 Task: Add Rajkiya Pratibha Vikas Vidyalaya, Shalimar Bagh.
Action: Mouse moved to (333, 61)
Screenshot: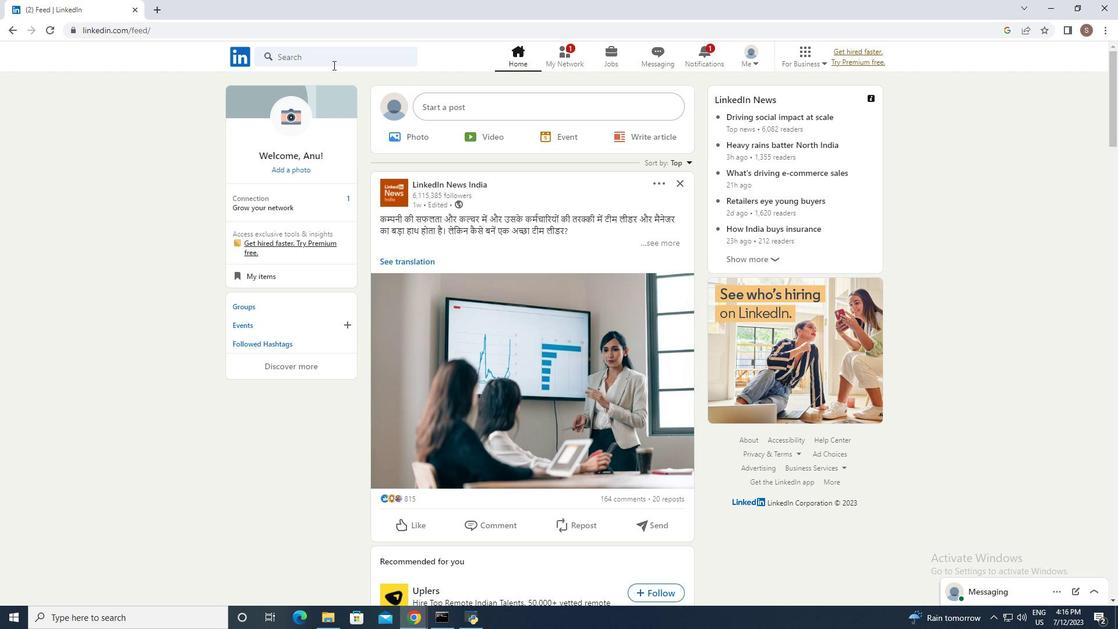 
Action: Mouse pressed left at (333, 61)
Screenshot: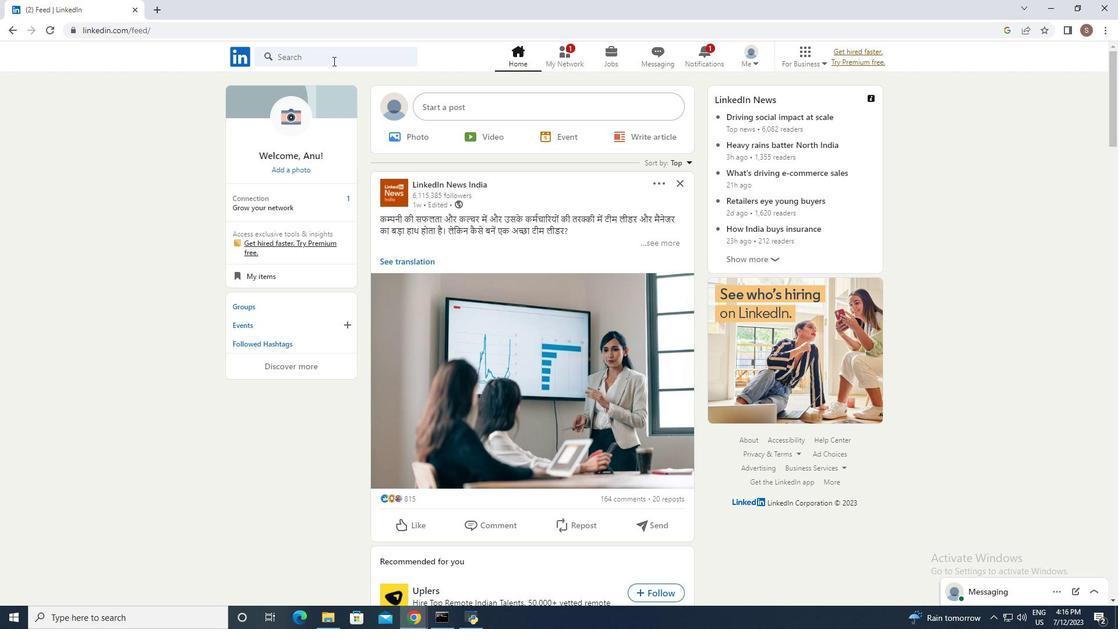 
Action: Mouse moved to (307, 149)
Screenshot: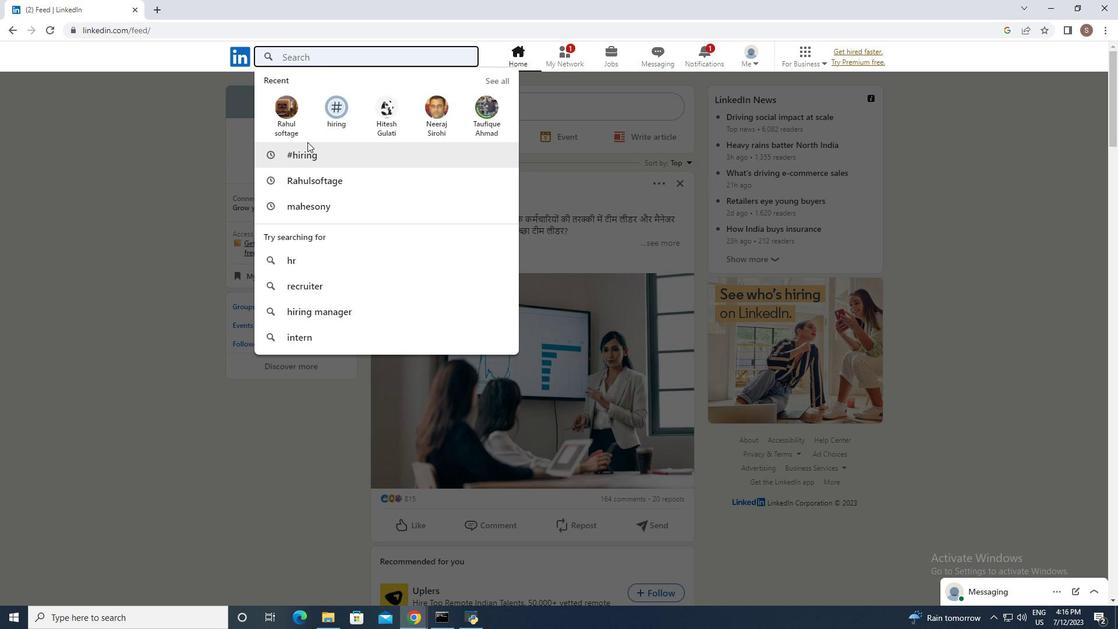 
Action: Mouse pressed left at (307, 149)
Screenshot: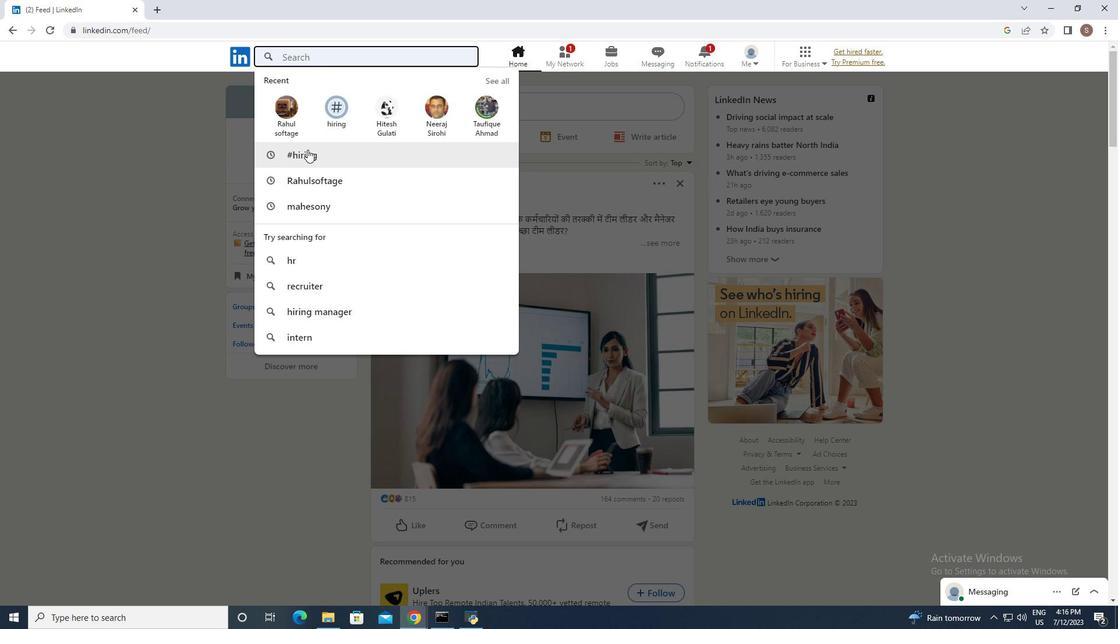 
Action: Mouse moved to (325, 92)
Screenshot: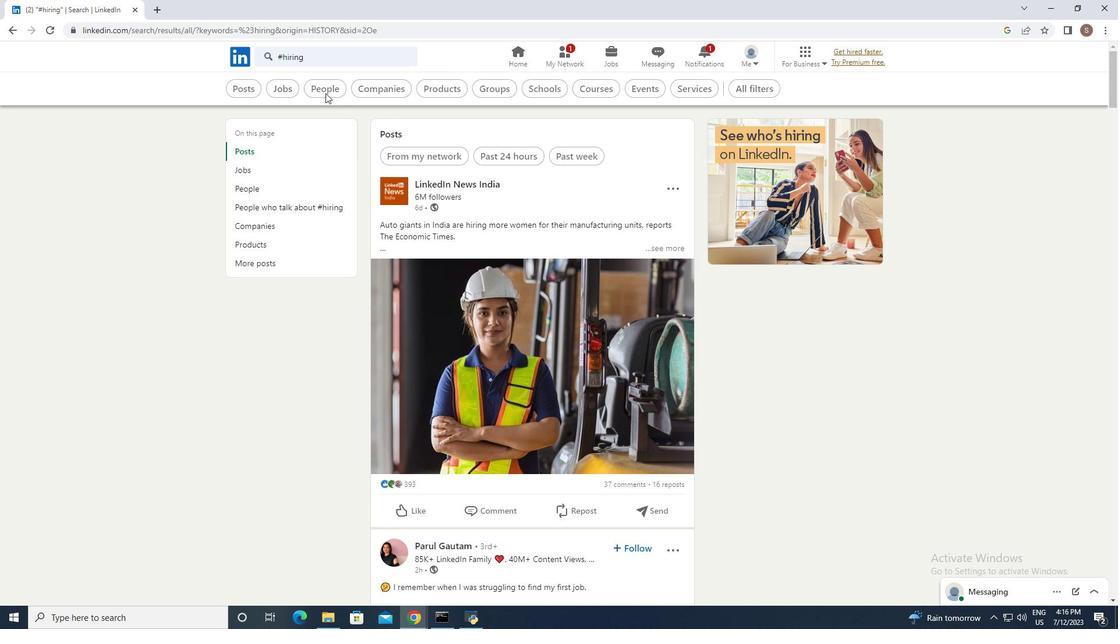 
Action: Mouse pressed left at (325, 92)
Screenshot: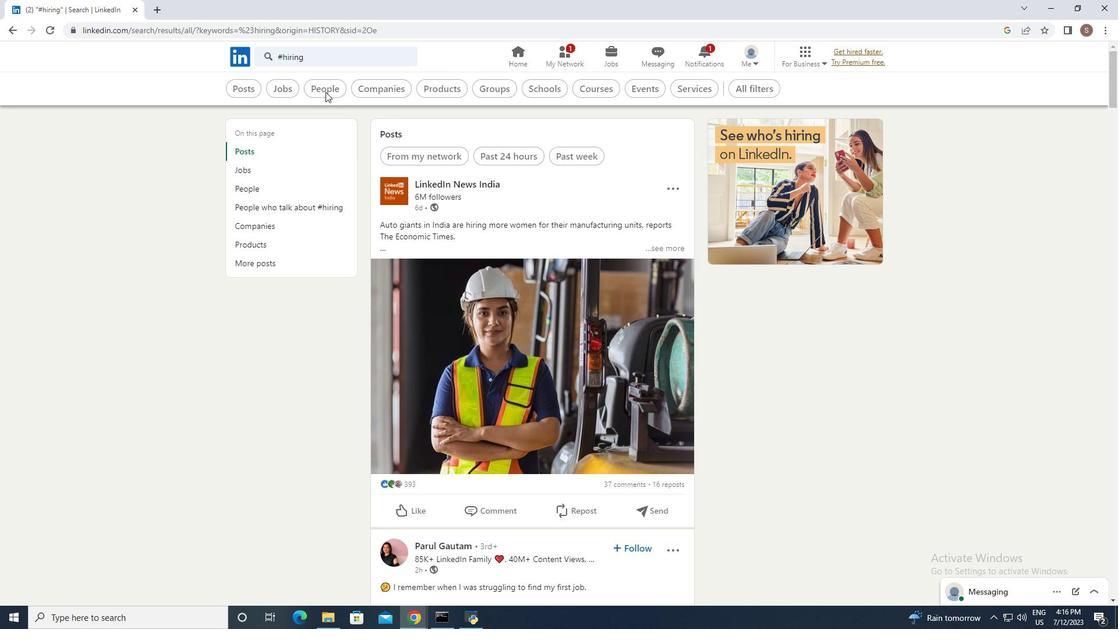 
Action: Mouse moved to (579, 91)
Screenshot: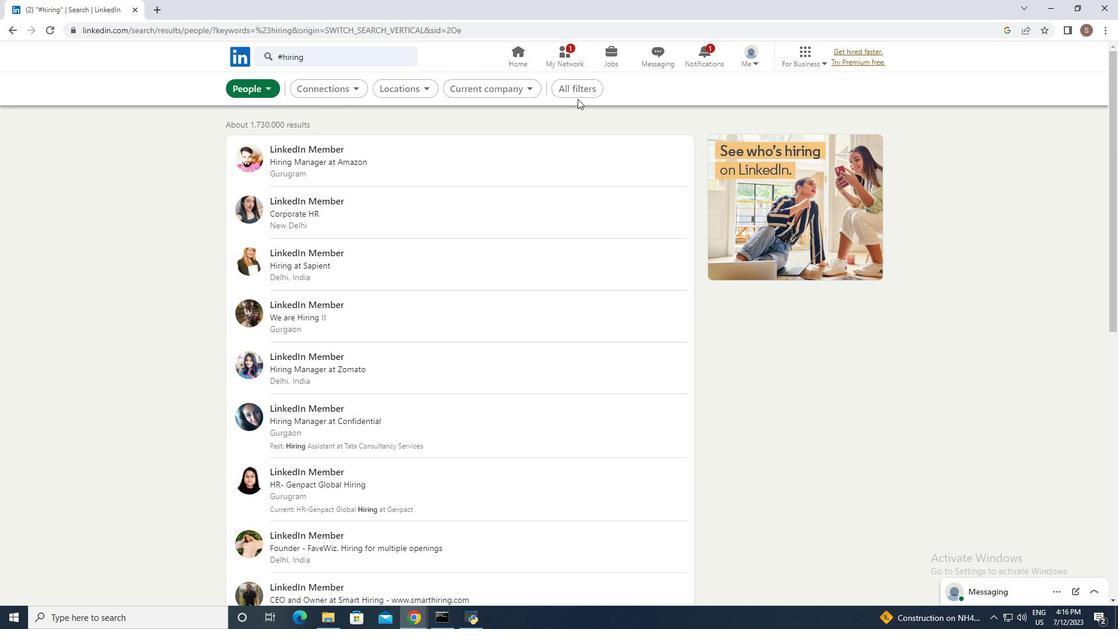
Action: Mouse pressed left at (579, 91)
Screenshot: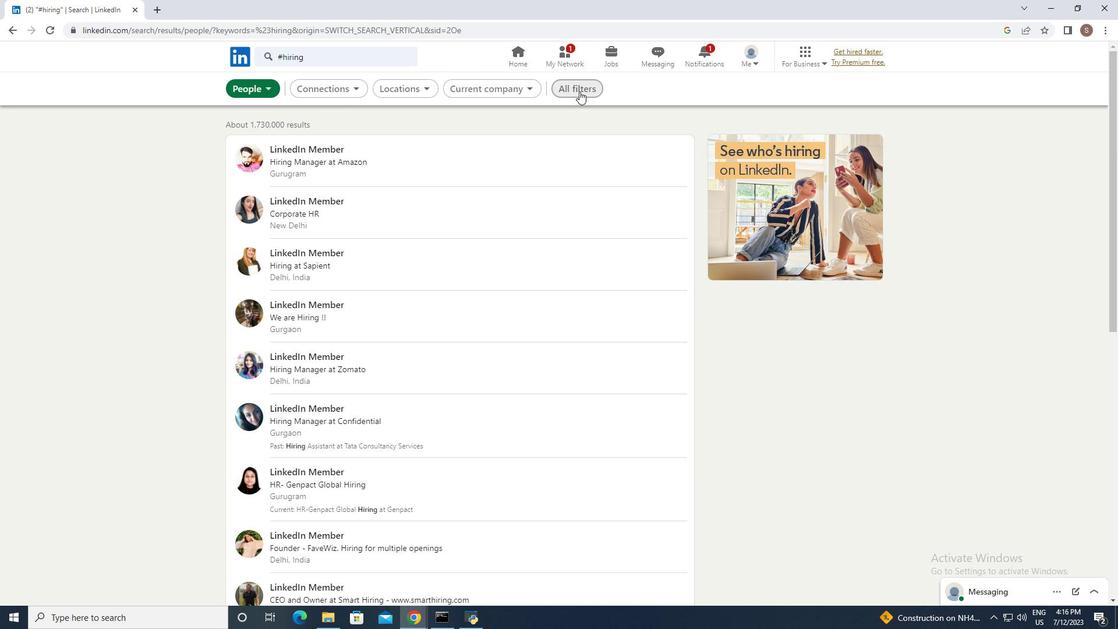 
Action: Mouse moved to (845, 347)
Screenshot: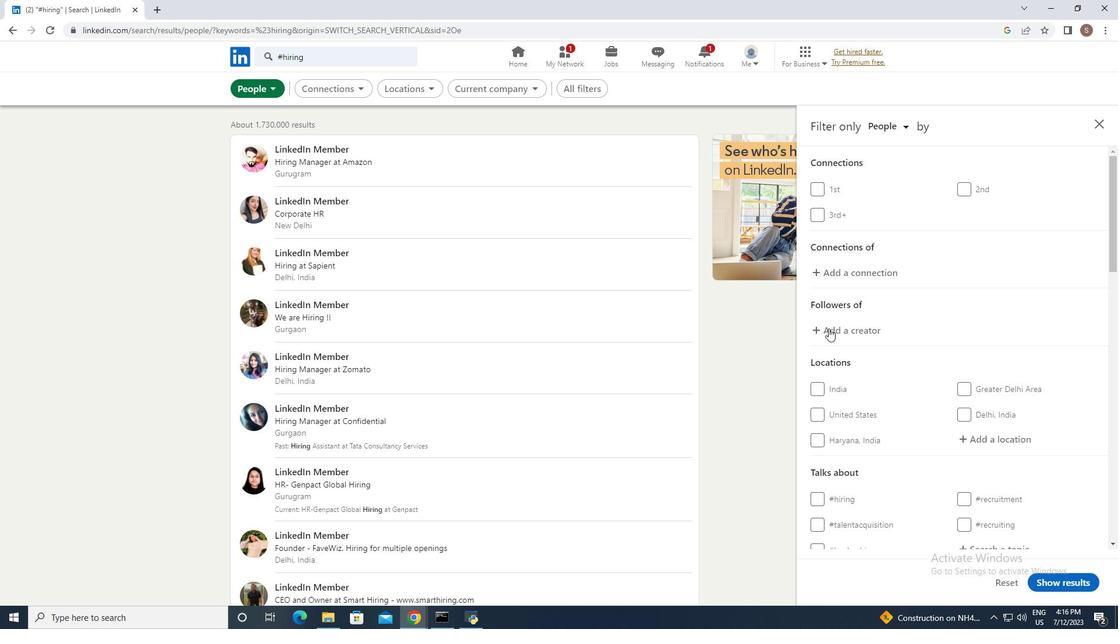 
Action: Mouse scrolled (845, 347) with delta (0, 0)
Screenshot: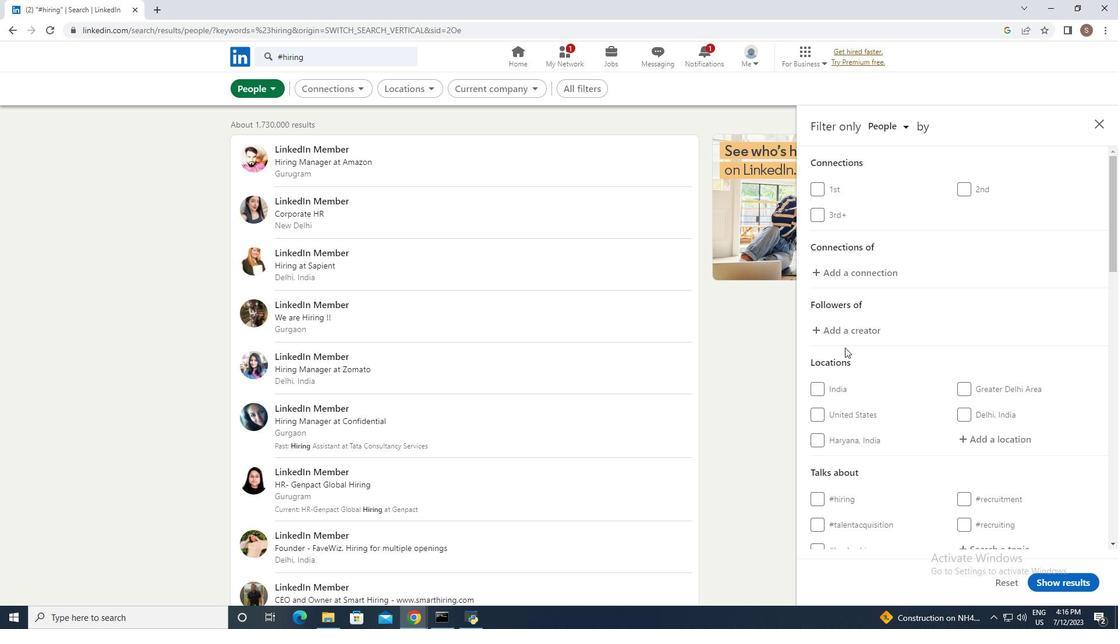 
Action: Mouse scrolled (845, 347) with delta (0, 0)
Screenshot: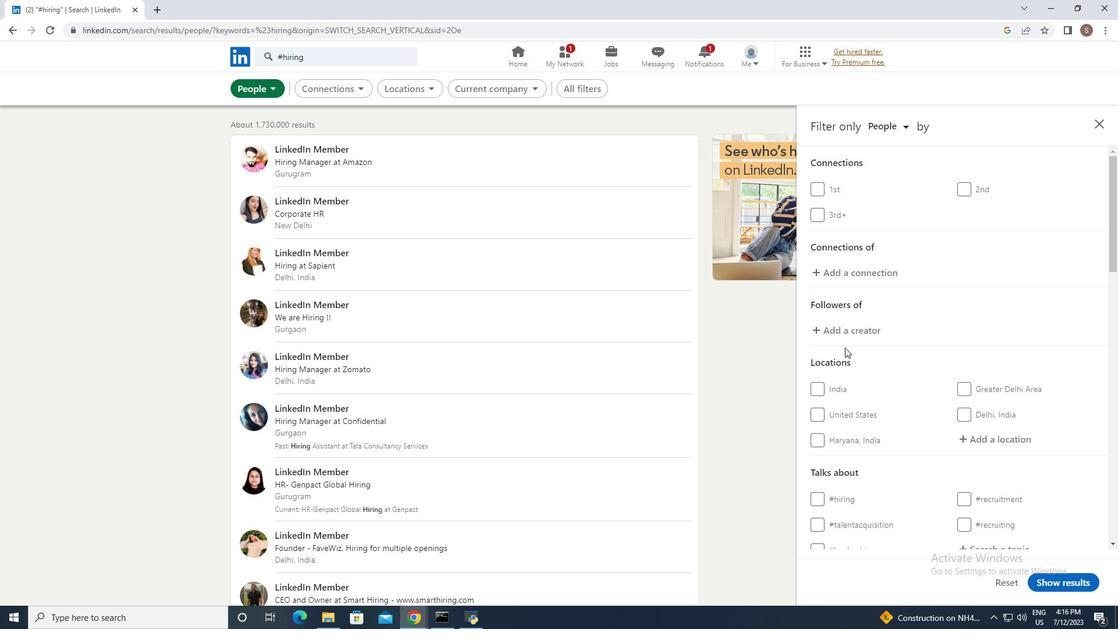 
Action: Mouse scrolled (845, 347) with delta (0, 0)
Screenshot: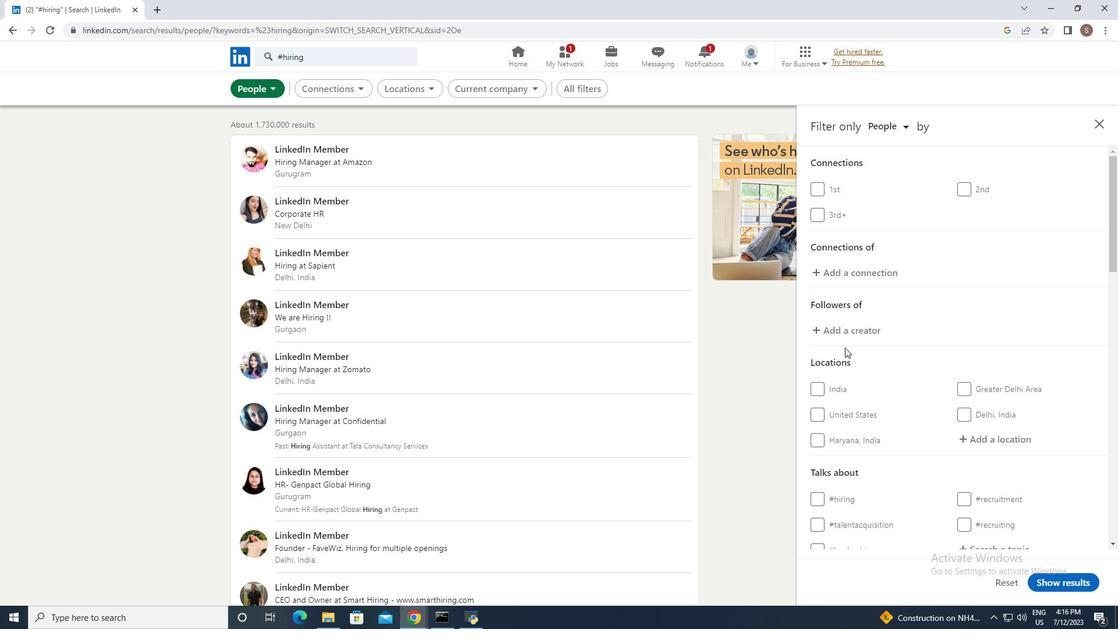
Action: Mouse scrolled (845, 347) with delta (0, 0)
Screenshot: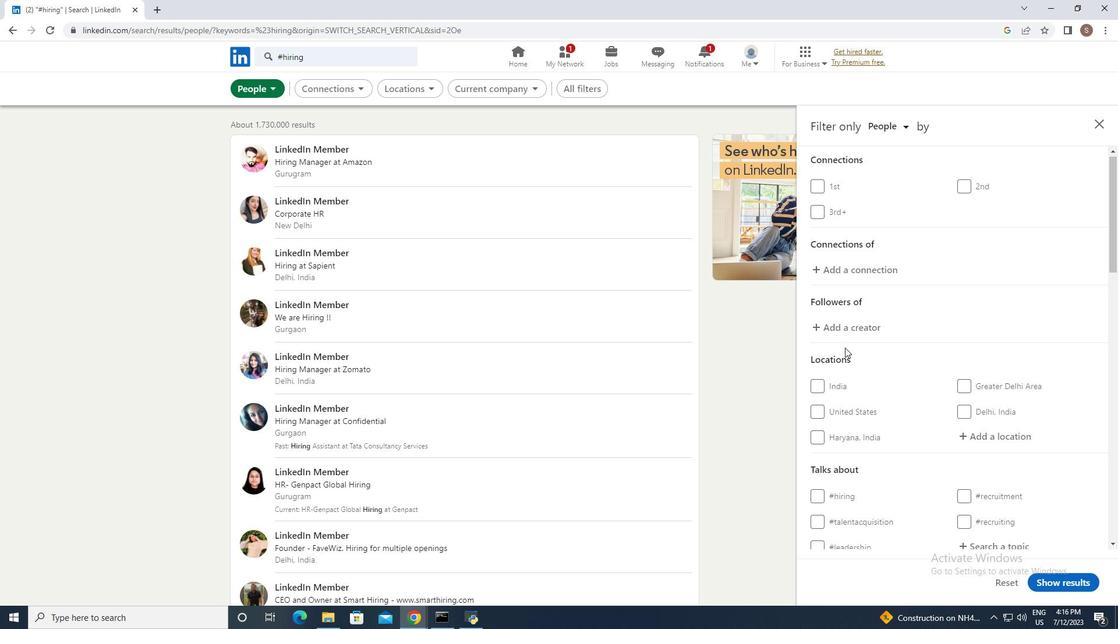 
Action: Mouse moved to (846, 347)
Screenshot: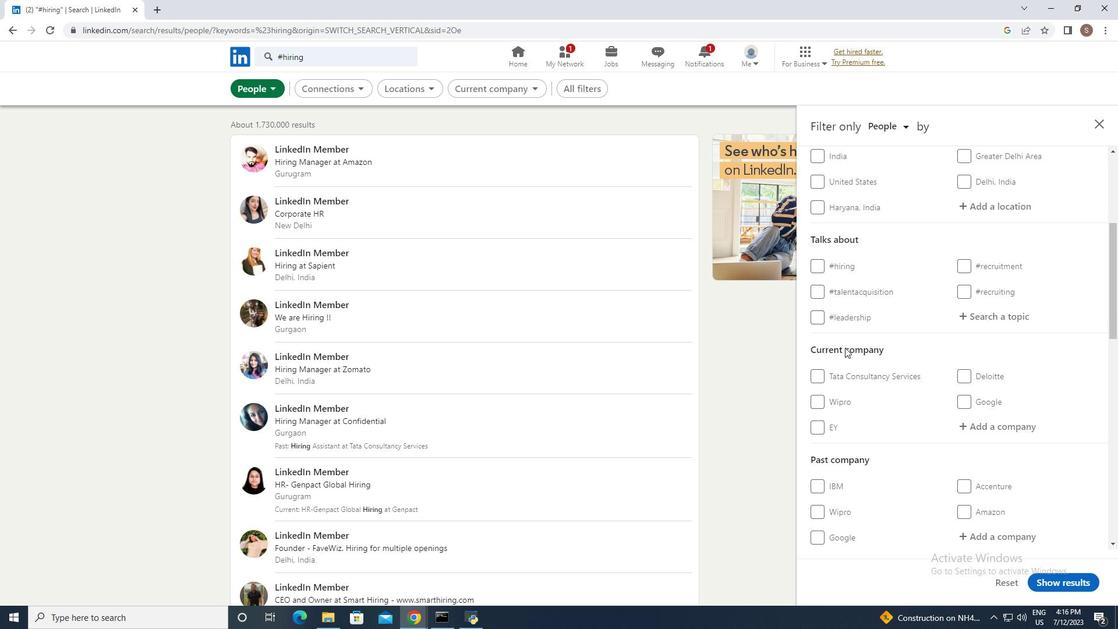 
Action: Mouse scrolled (846, 347) with delta (0, 0)
Screenshot: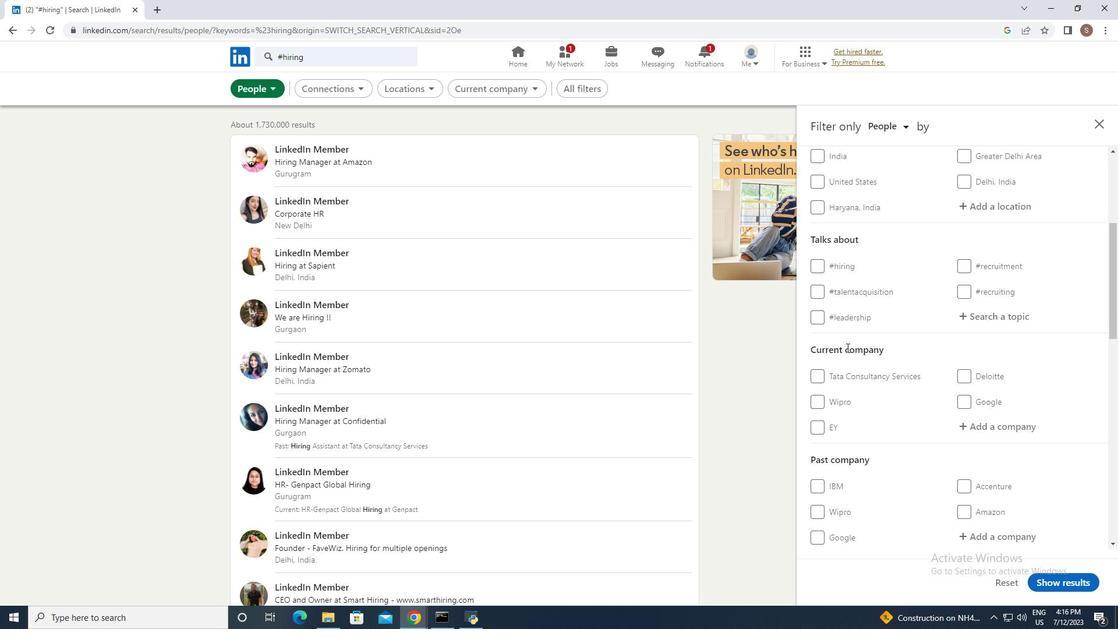 
Action: Mouse scrolled (846, 347) with delta (0, 0)
Screenshot: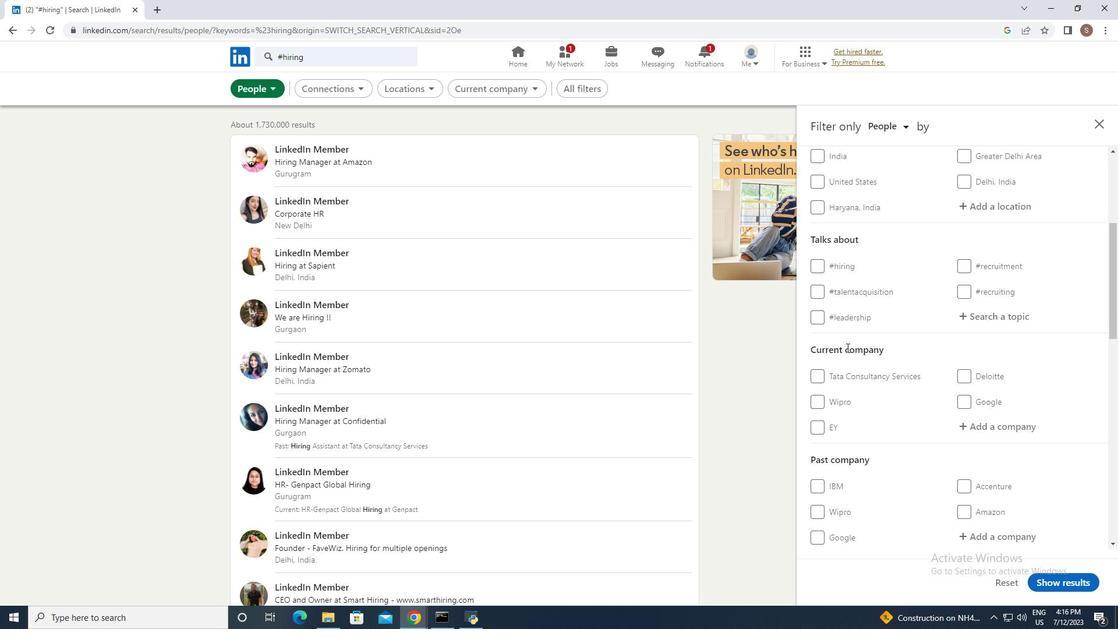 
Action: Mouse scrolled (846, 347) with delta (0, 0)
Screenshot: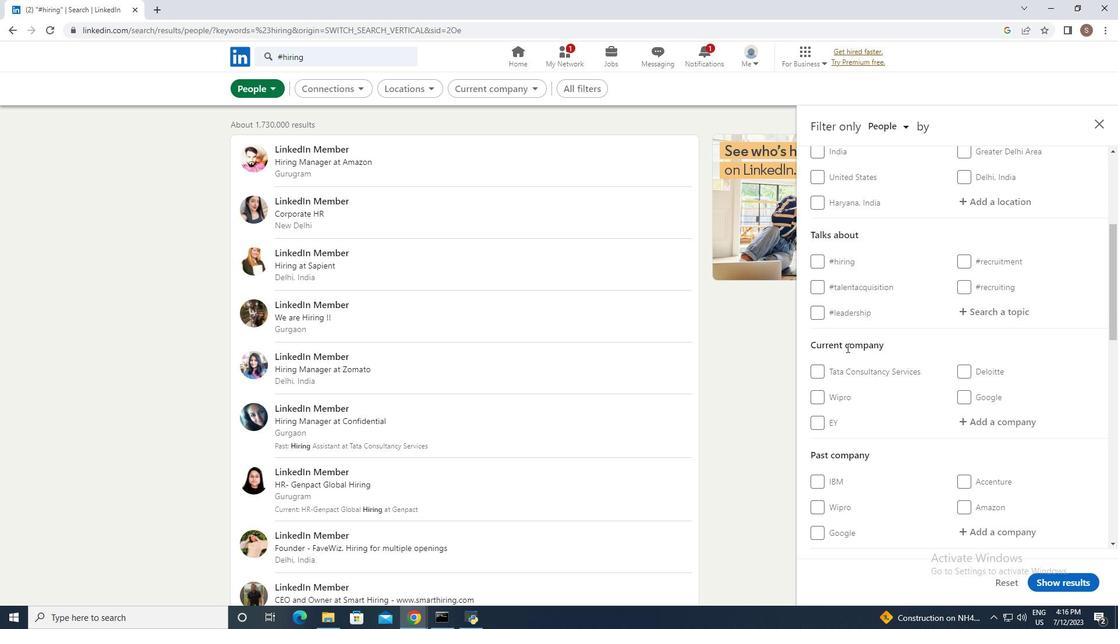 
Action: Mouse scrolled (846, 347) with delta (0, 0)
Screenshot: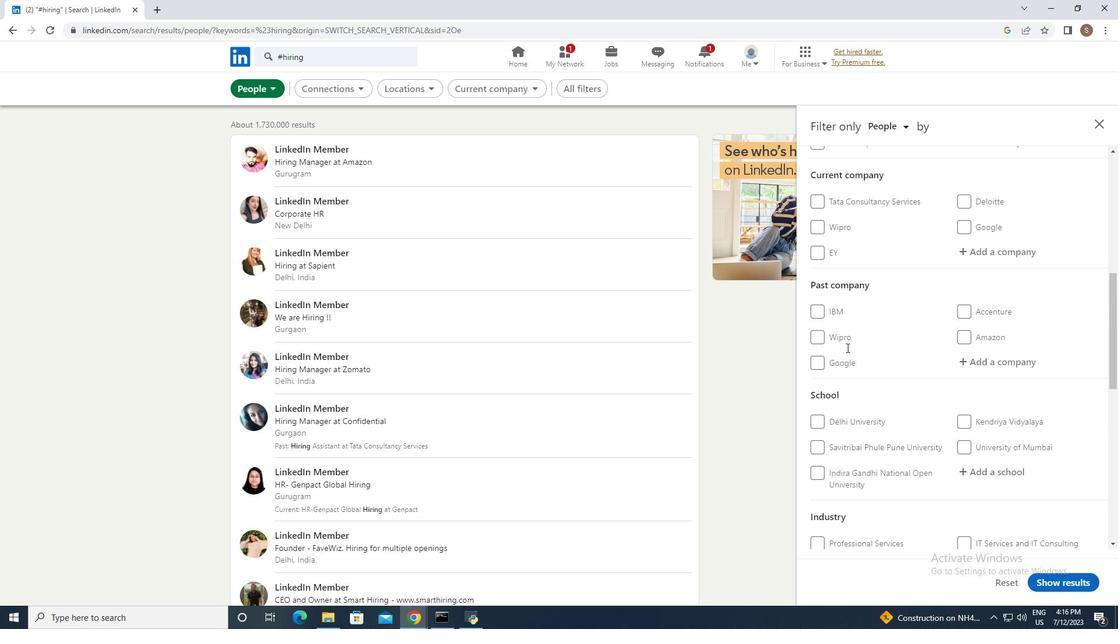 
Action: Mouse scrolled (846, 347) with delta (0, 0)
Screenshot: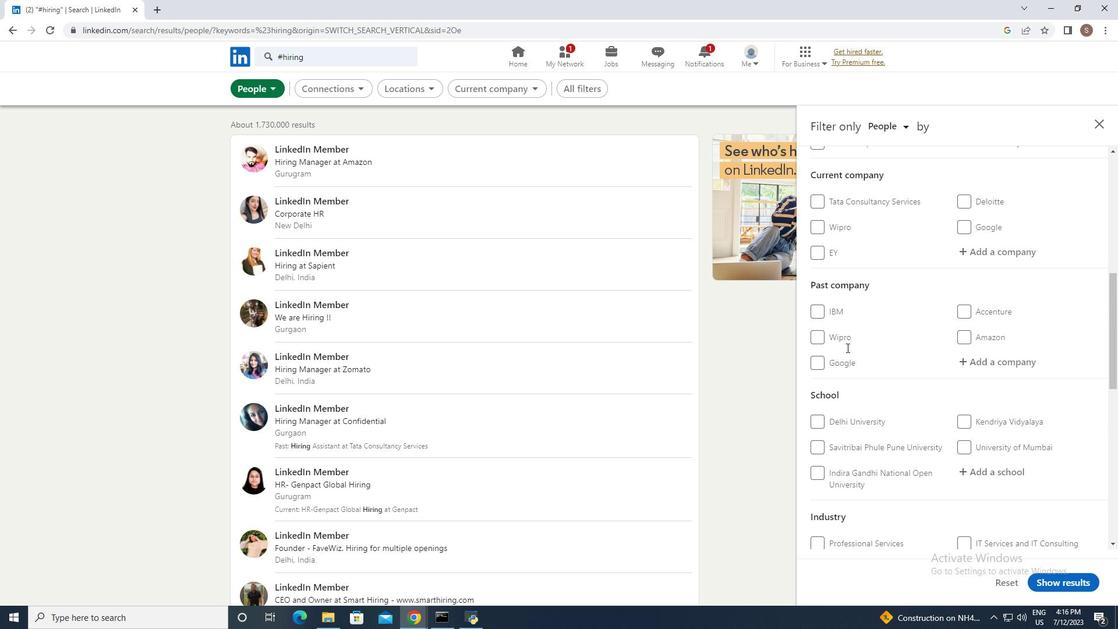 
Action: Mouse moved to (1003, 354)
Screenshot: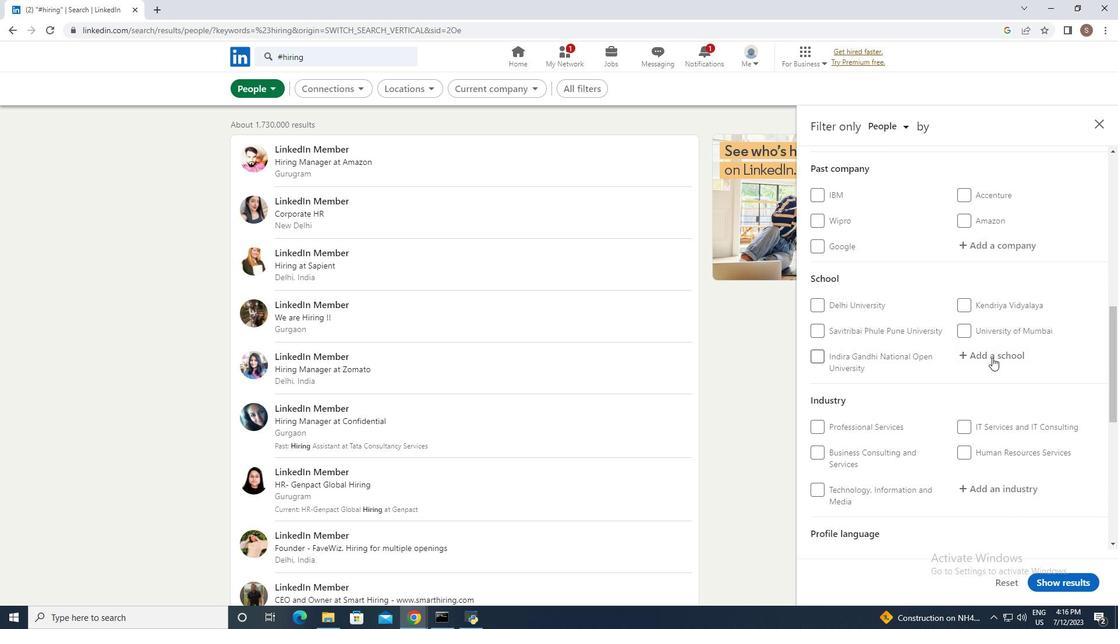 
Action: Mouse pressed left at (1003, 354)
Screenshot: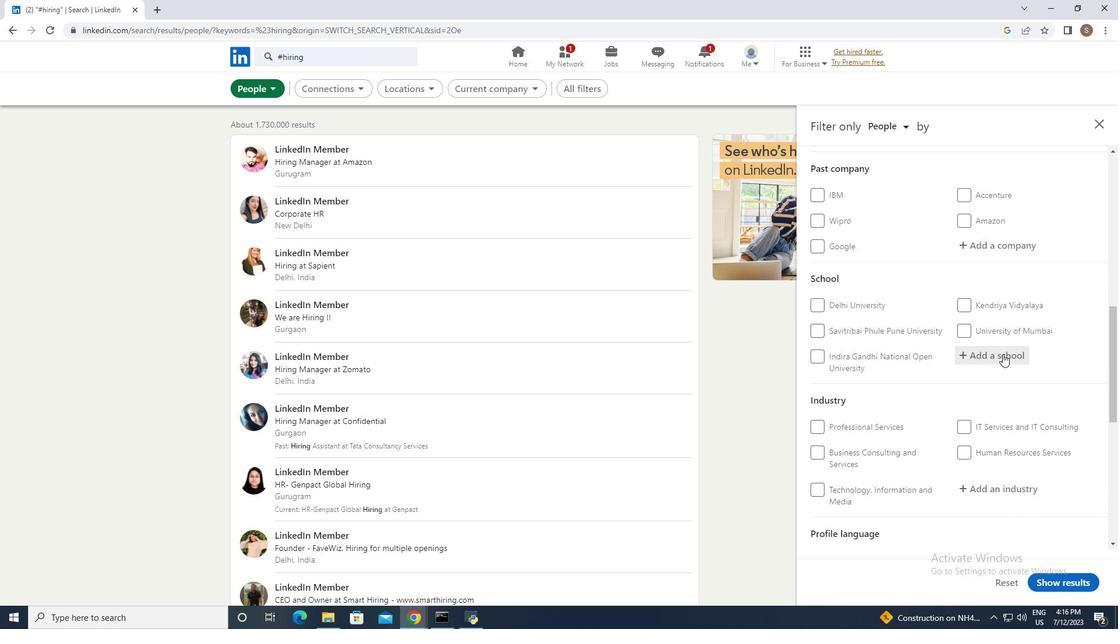 
Action: Mouse moved to (981, 355)
Screenshot: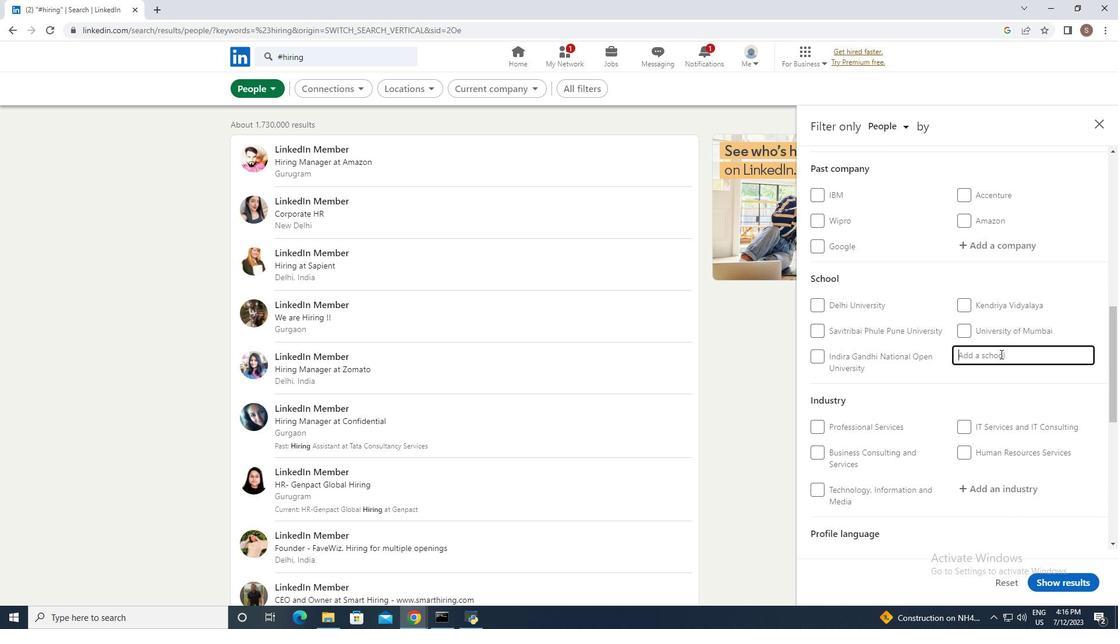 
Action: Key pressed <Key.shift>Rajkiya<Key.space><Key.shift>Pratibha
Screenshot: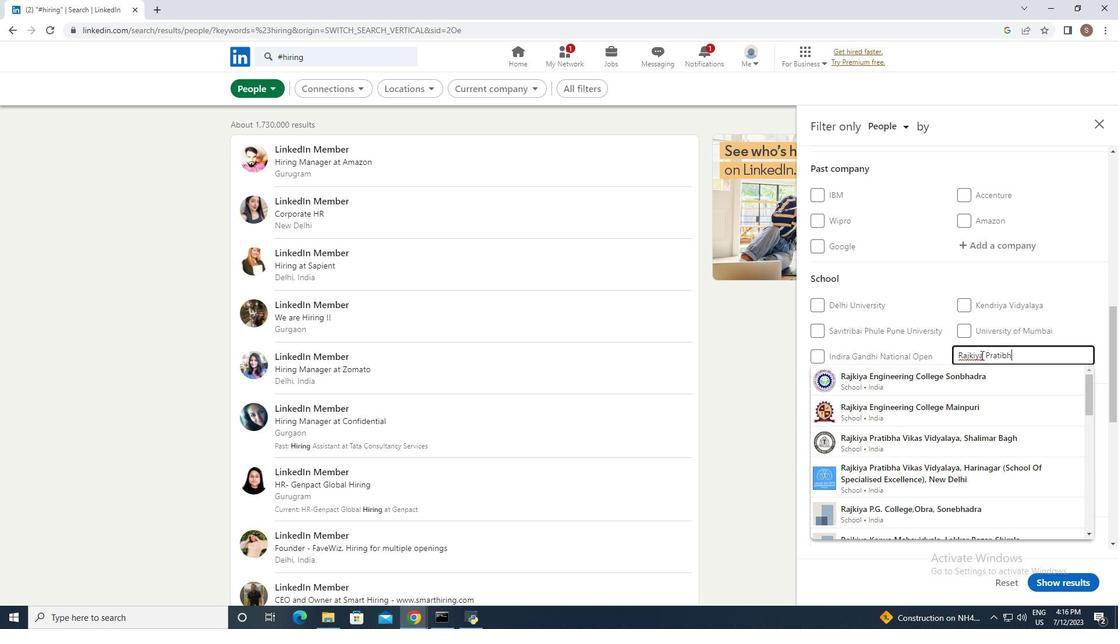 
Action: Mouse moved to (968, 376)
Screenshot: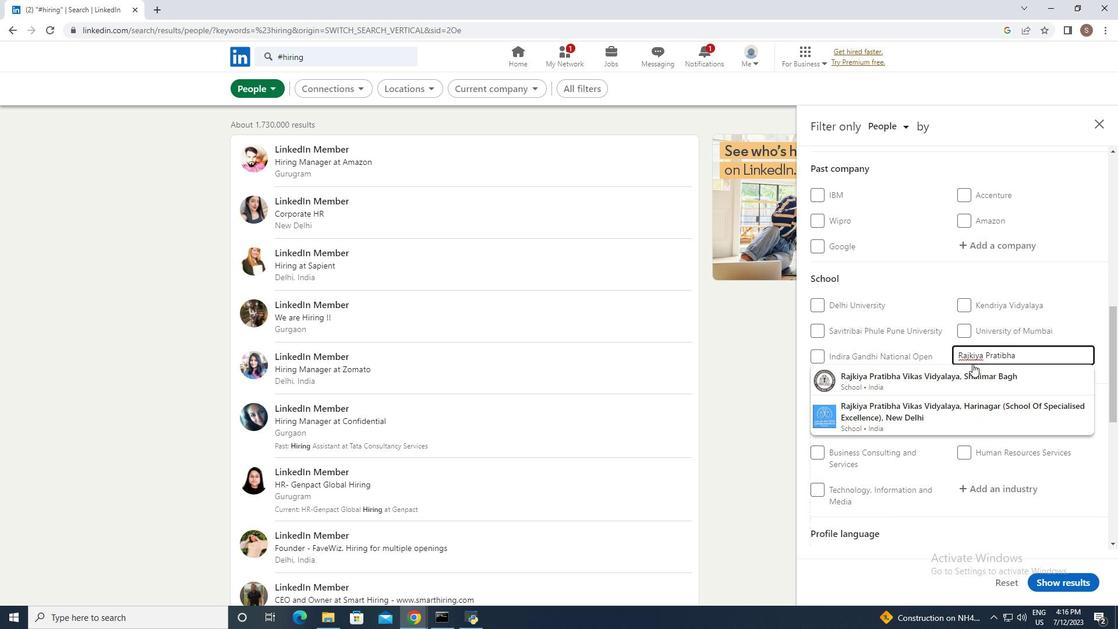 
Action: Mouse pressed left at (968, 376)
Screenshot: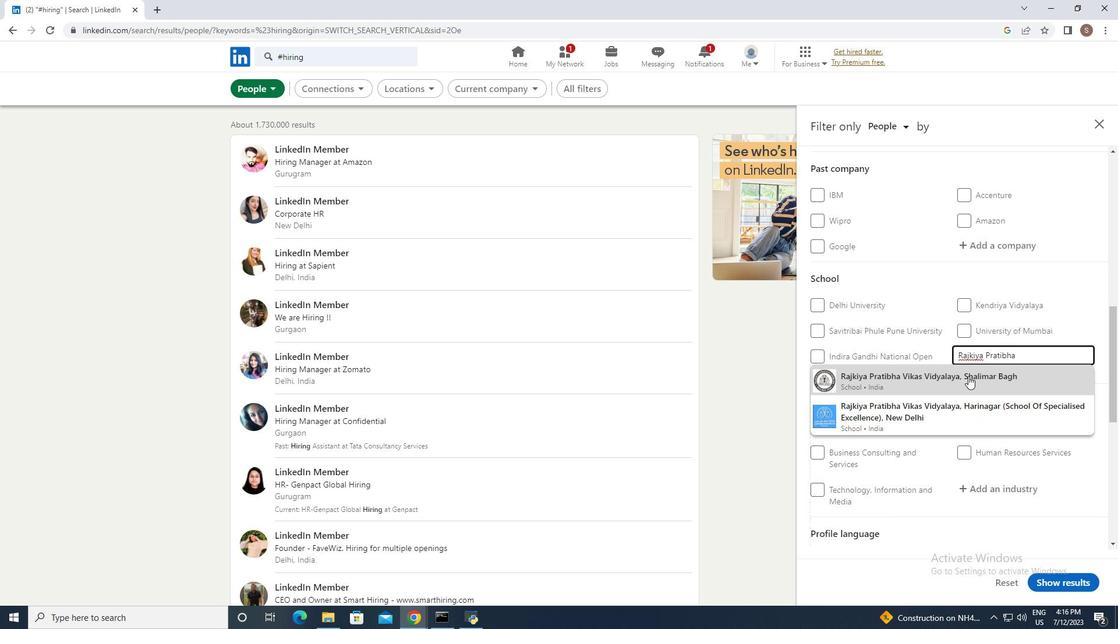 
